 Task: Add Burt's Bees Soft Black Eyeliner to the cart.
Action: Mouse moved to (322, 166)
Screenshot: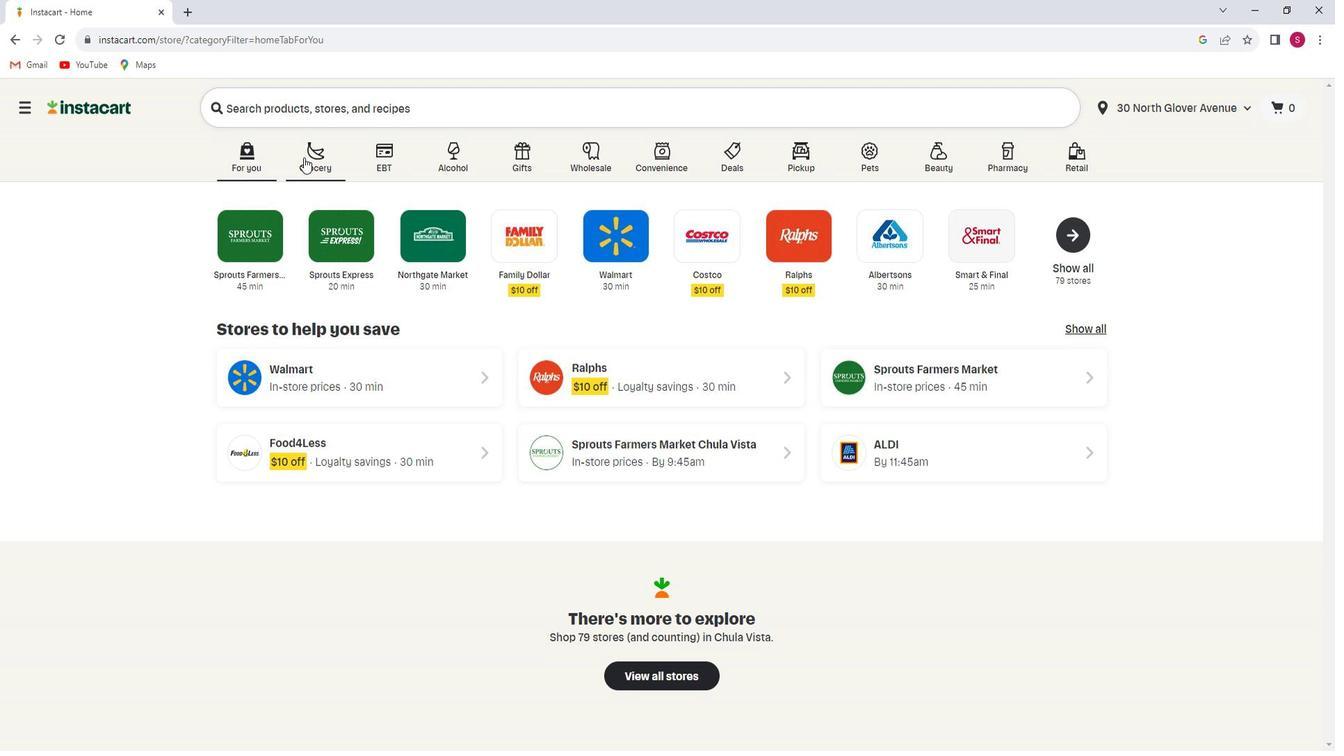 
Action: Mouse pressed left at (322, 166)
Screenshot: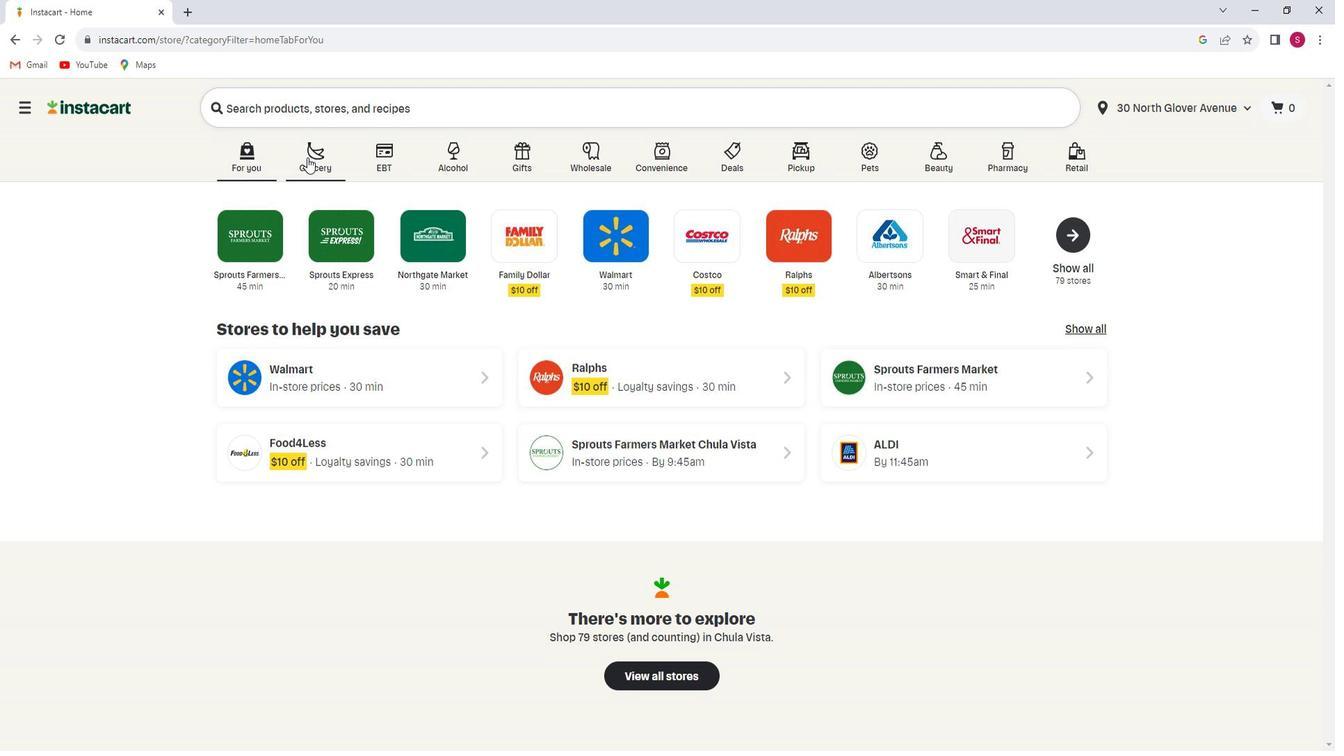 
Action: Mouse moved to (324, 422)
Screenshot: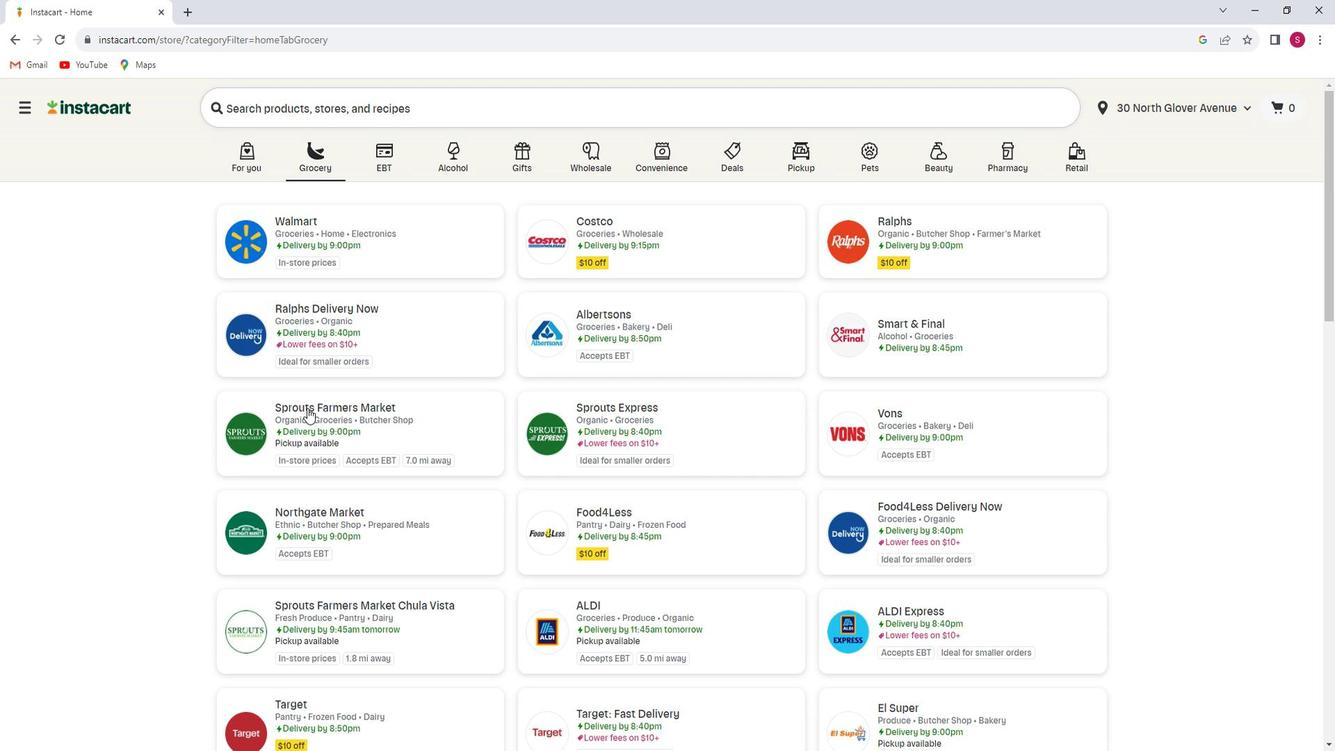 
Action: Mouse pressed left at (324, 422)
Screenshot: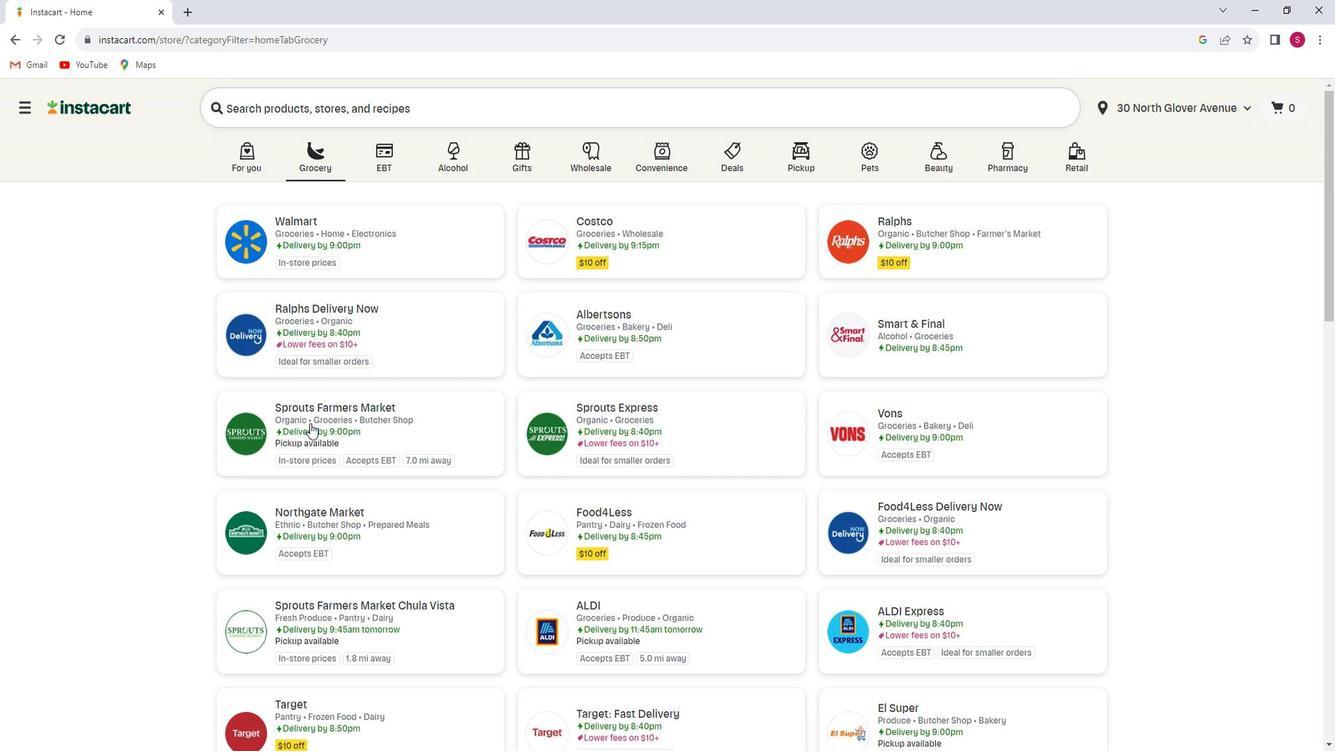 
Action: Mouse moved to (61, 413)
Screenshot: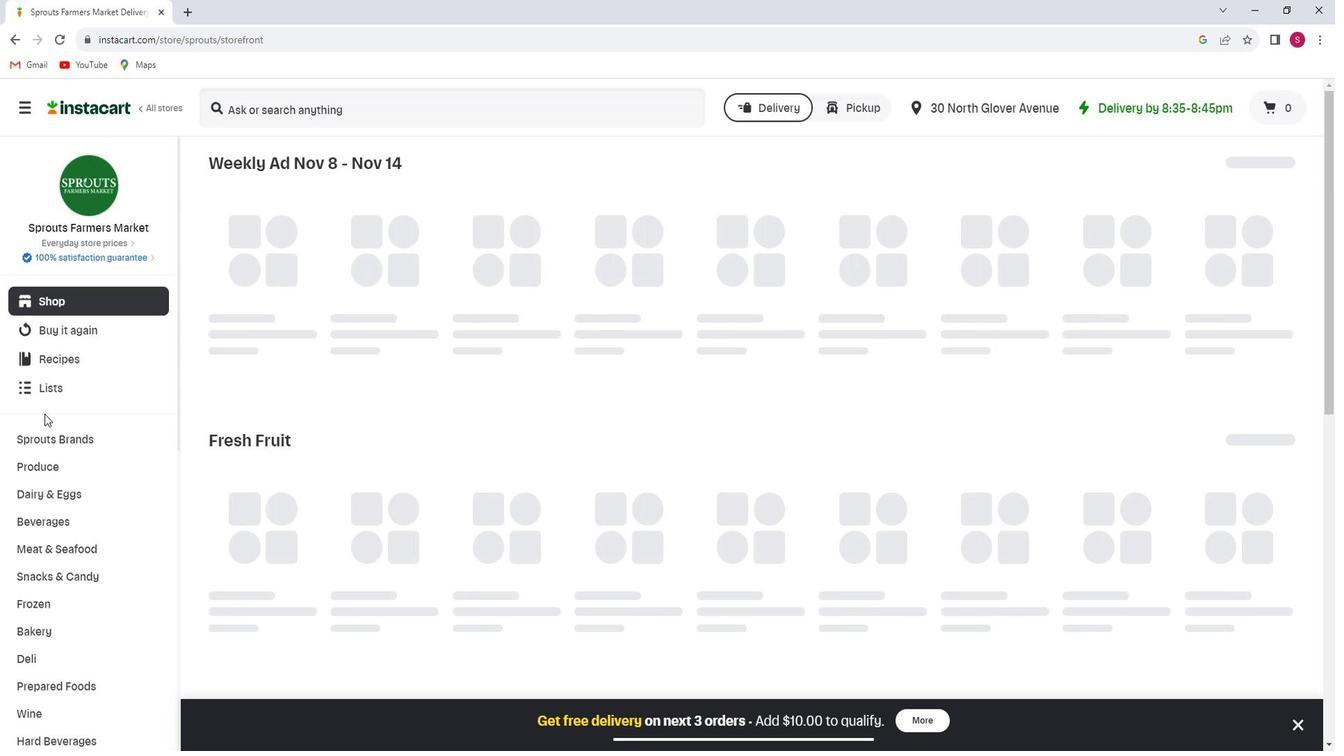 
Action: Mouse scrolled (61, 412) with delta (0, 0)
Screenshot: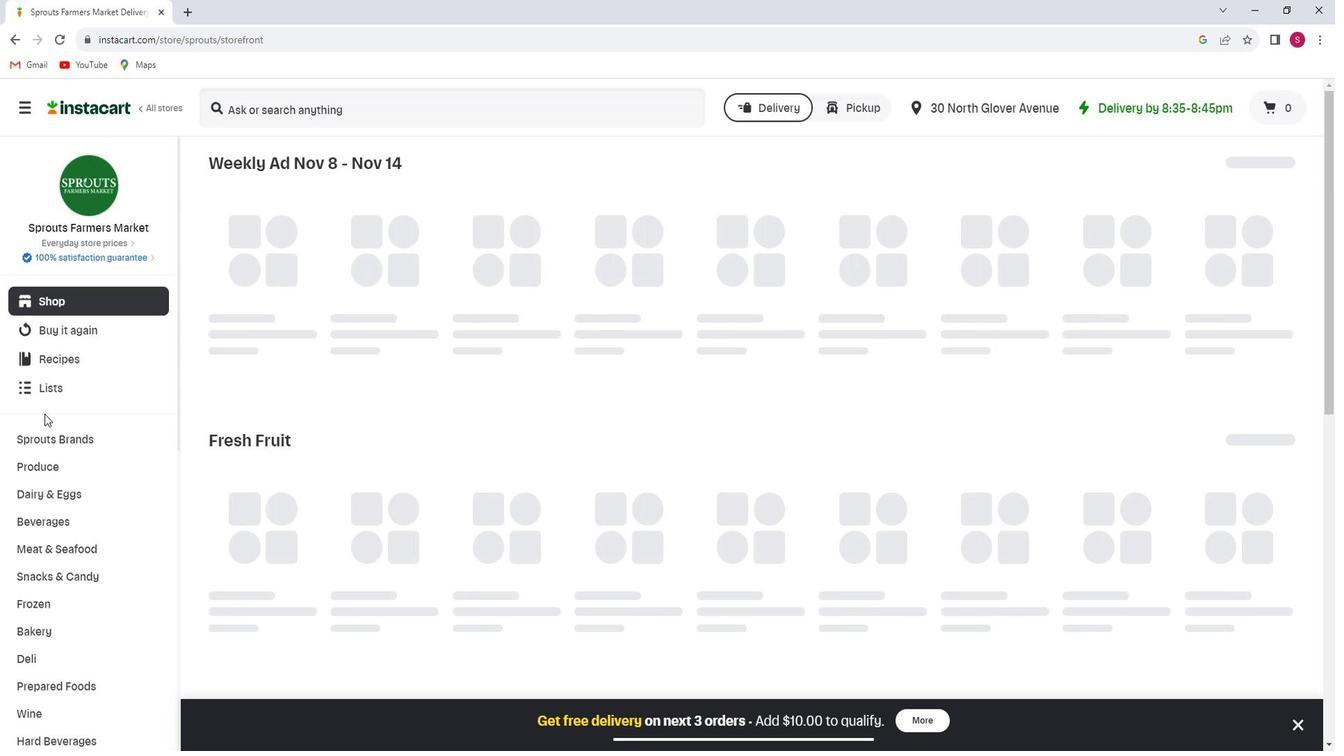 
Action: Mouse moved to (62, 413)
Screenshot: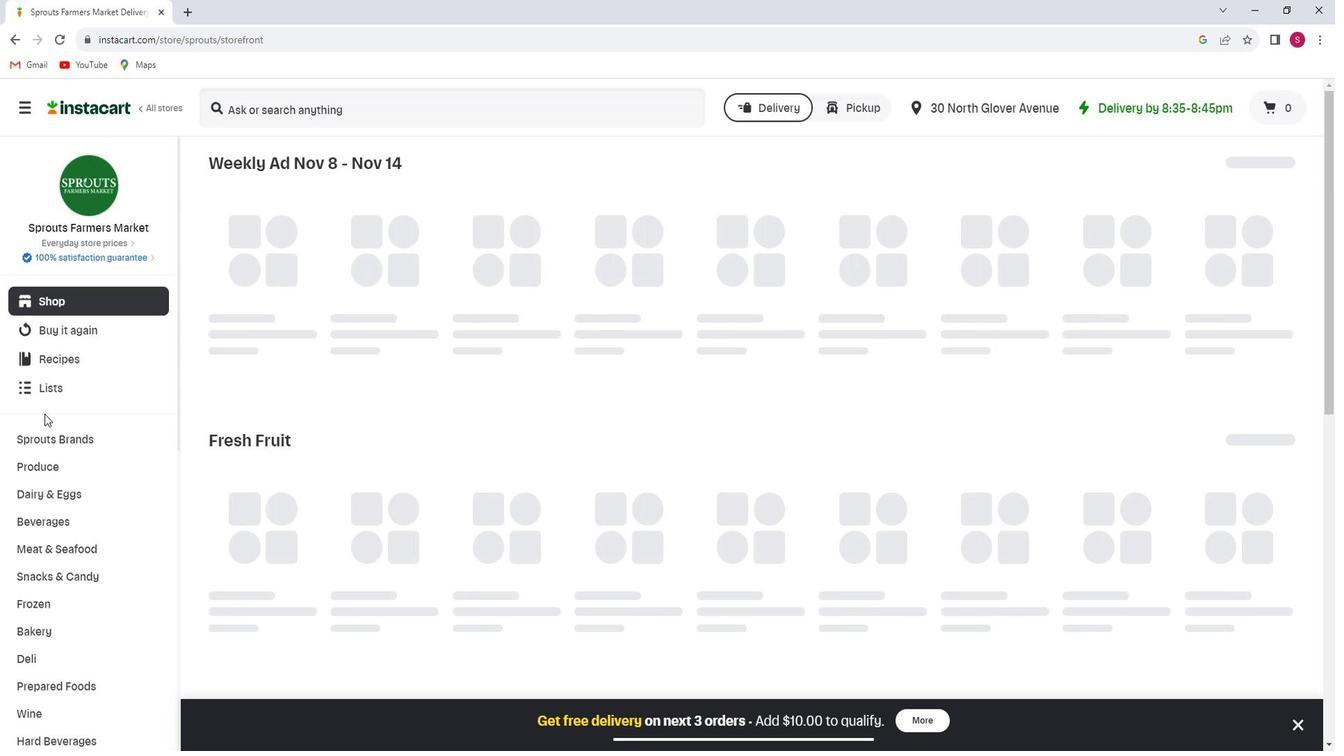 
Action: Mouse scrolled (62, 413) with delta (0, 0)
Screenshot: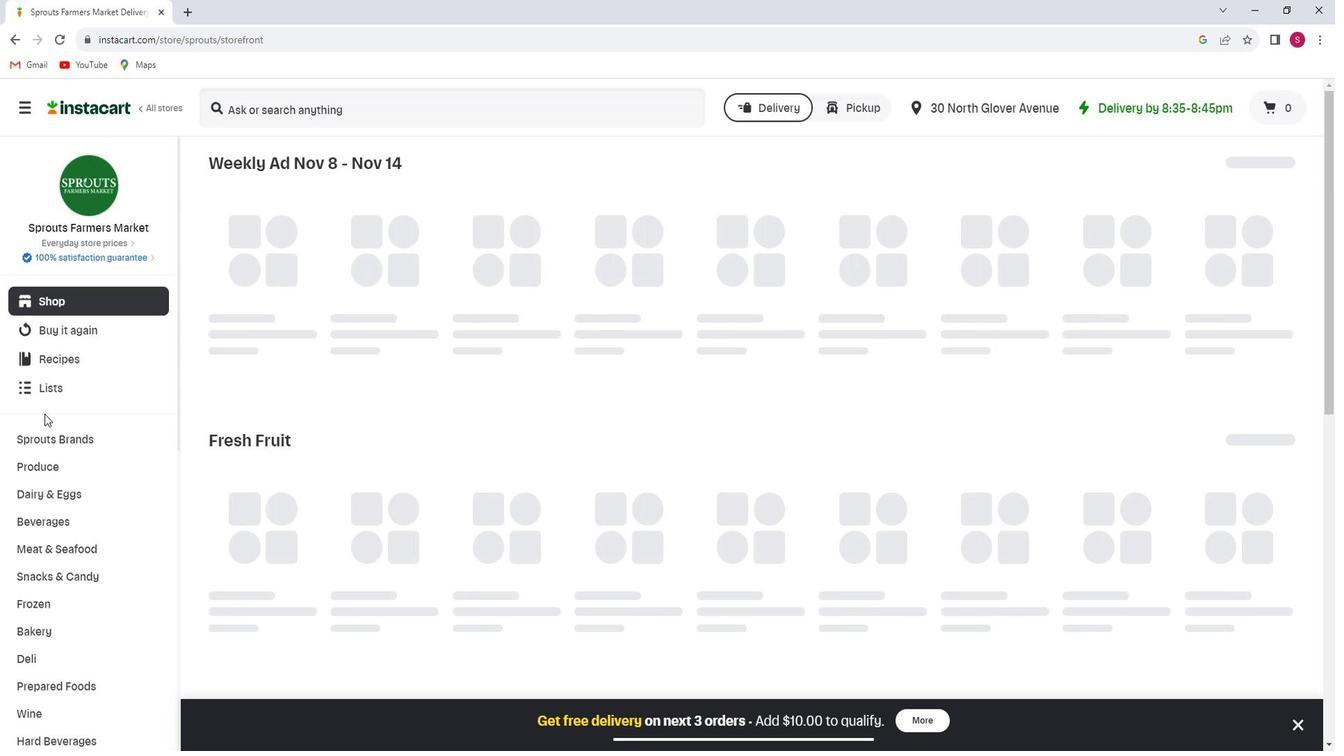 
Action: Mouse scrolled (62, 413) with delta (0, 0)
Screenshot: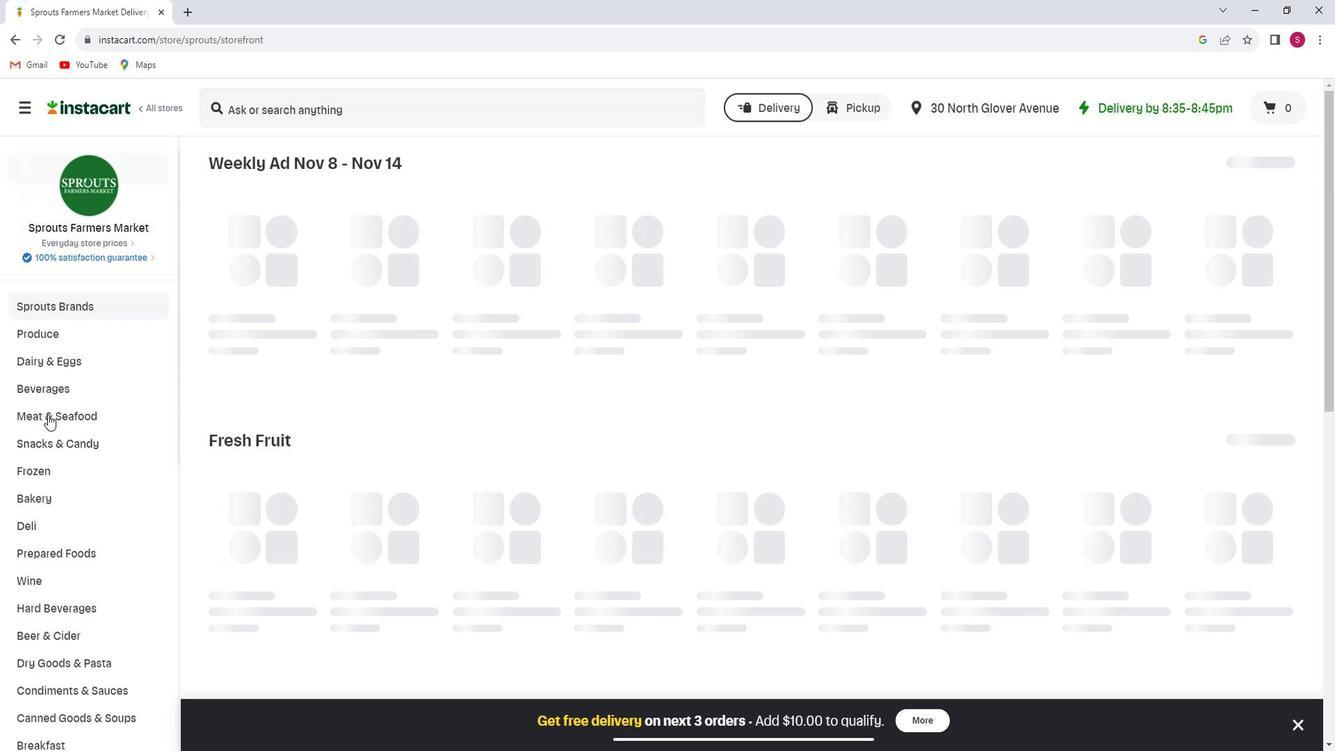 
Action: Mouse scrolled (62, 413) with delta (0, 0)
Screenshot: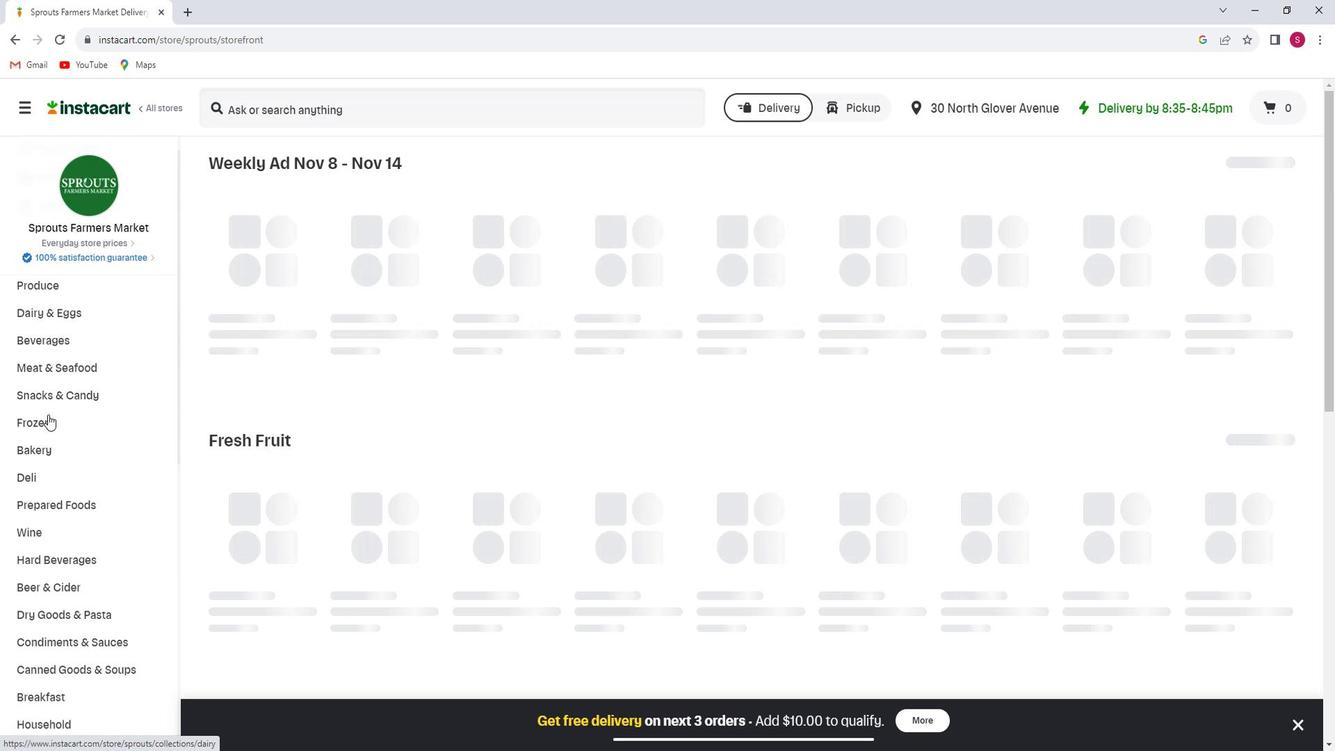 
Action: Mouse scrolled (62, 413) with delta (0, 0)
Screenshot: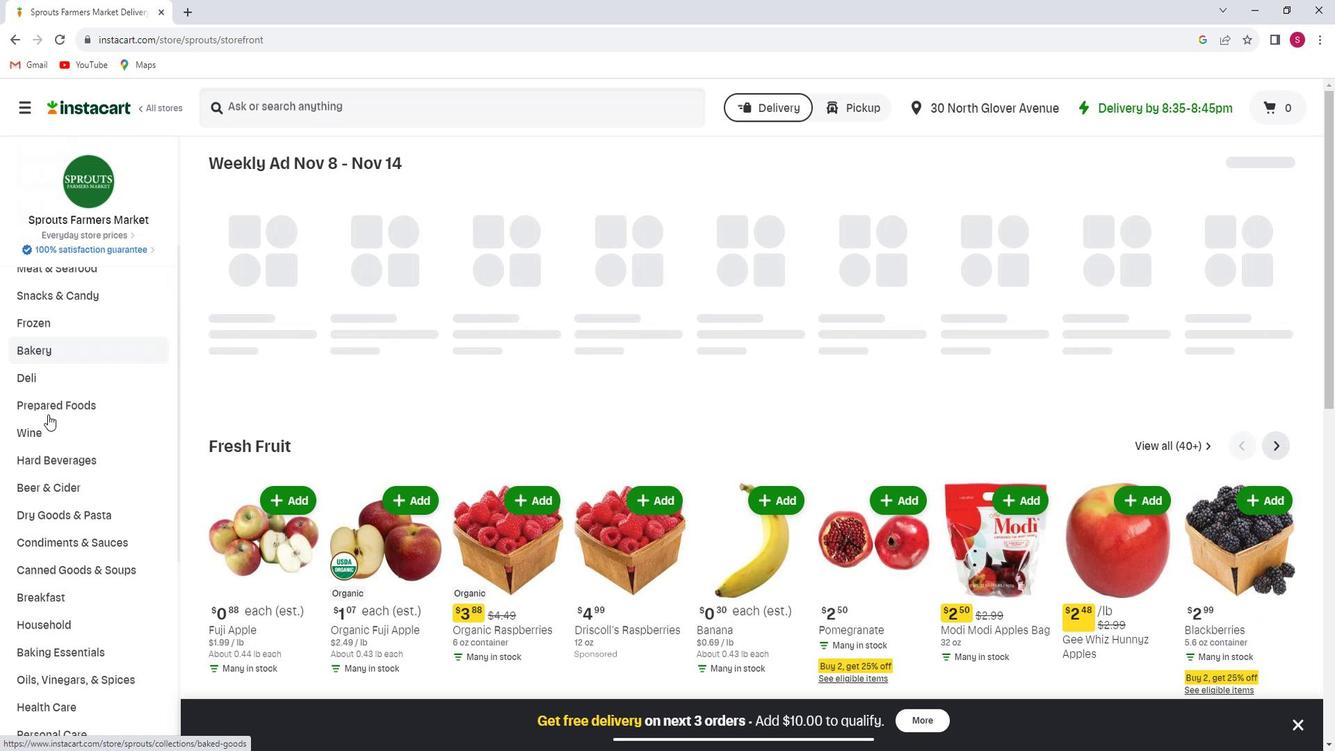 
Action: Mouse scrolled (62, 414) with delta (0, 0)
Screenshot: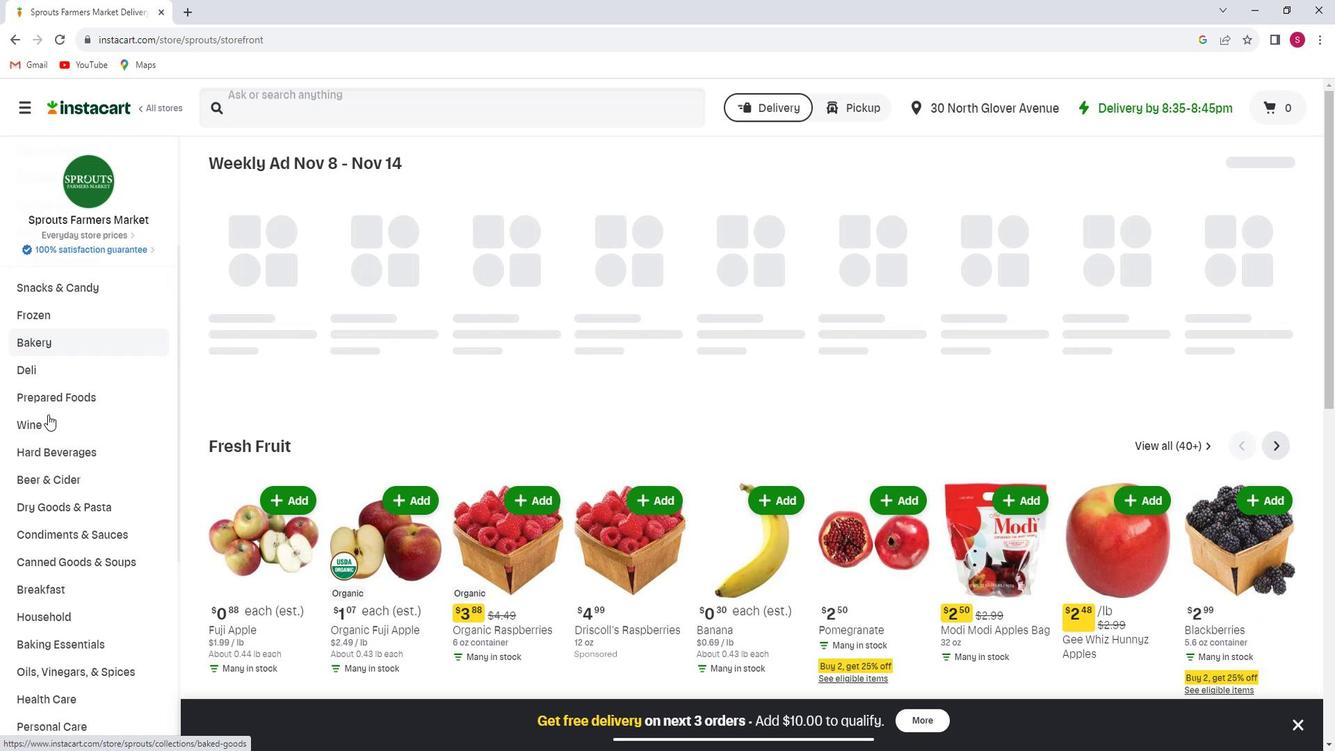 
Action: Mouse scrolled (62, 413) with delta (0, 0)
Screenshot: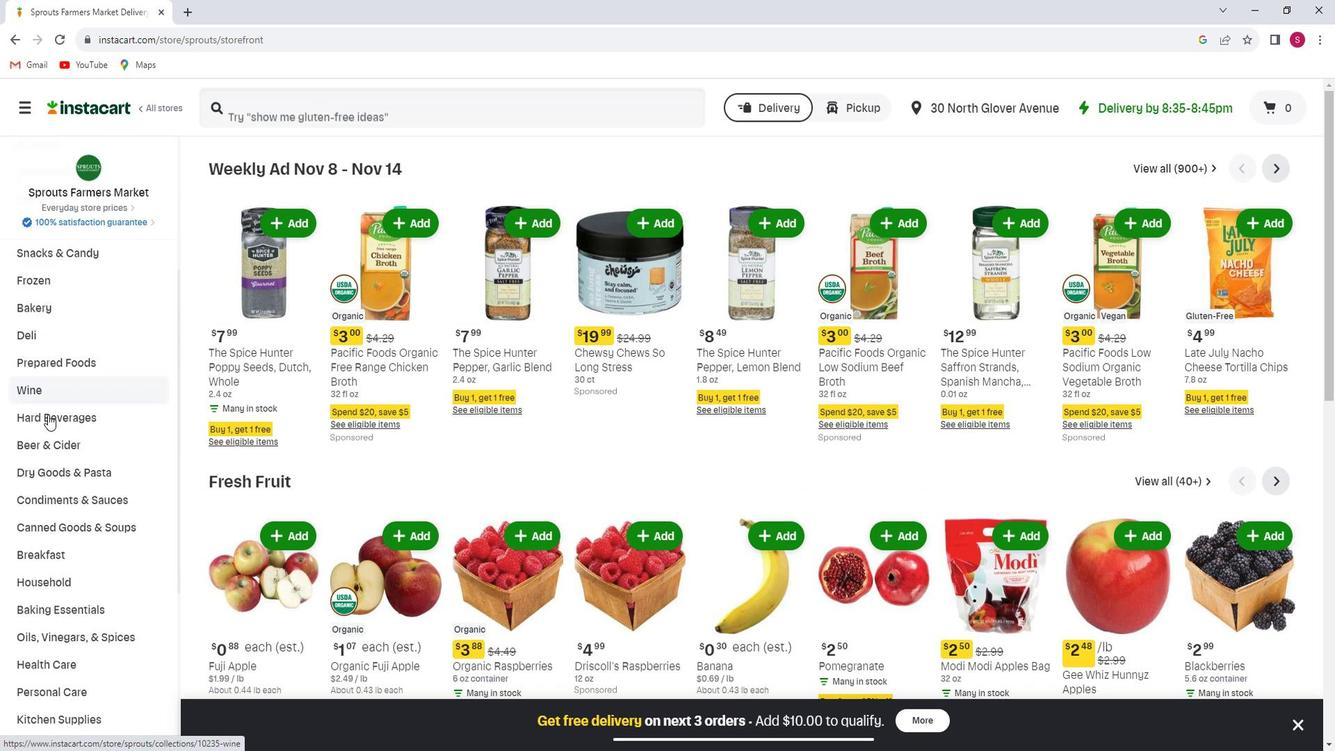 
Action: Mouse scrolled (62, 413) with delta (0, 0)
Screenshot: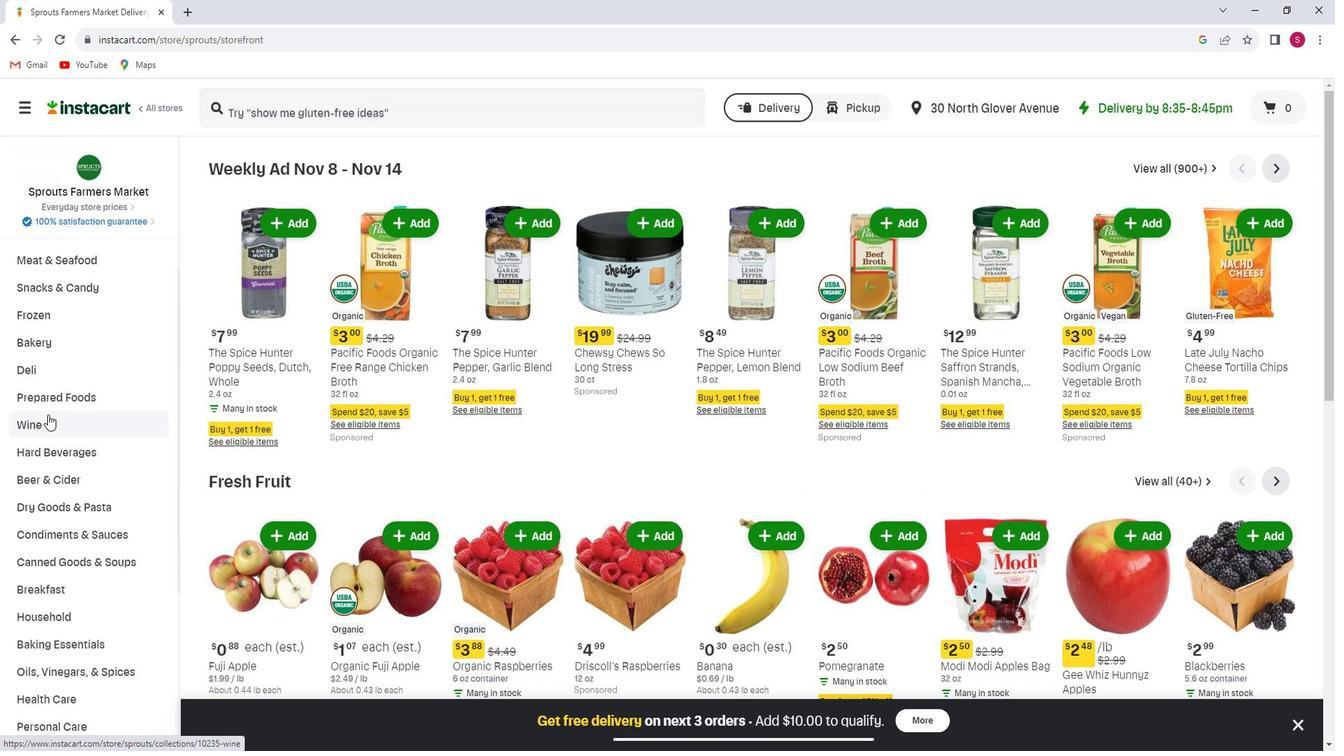 
Action: Mouse scrolled (62, 413) with delta (0, 0)
Screenshot: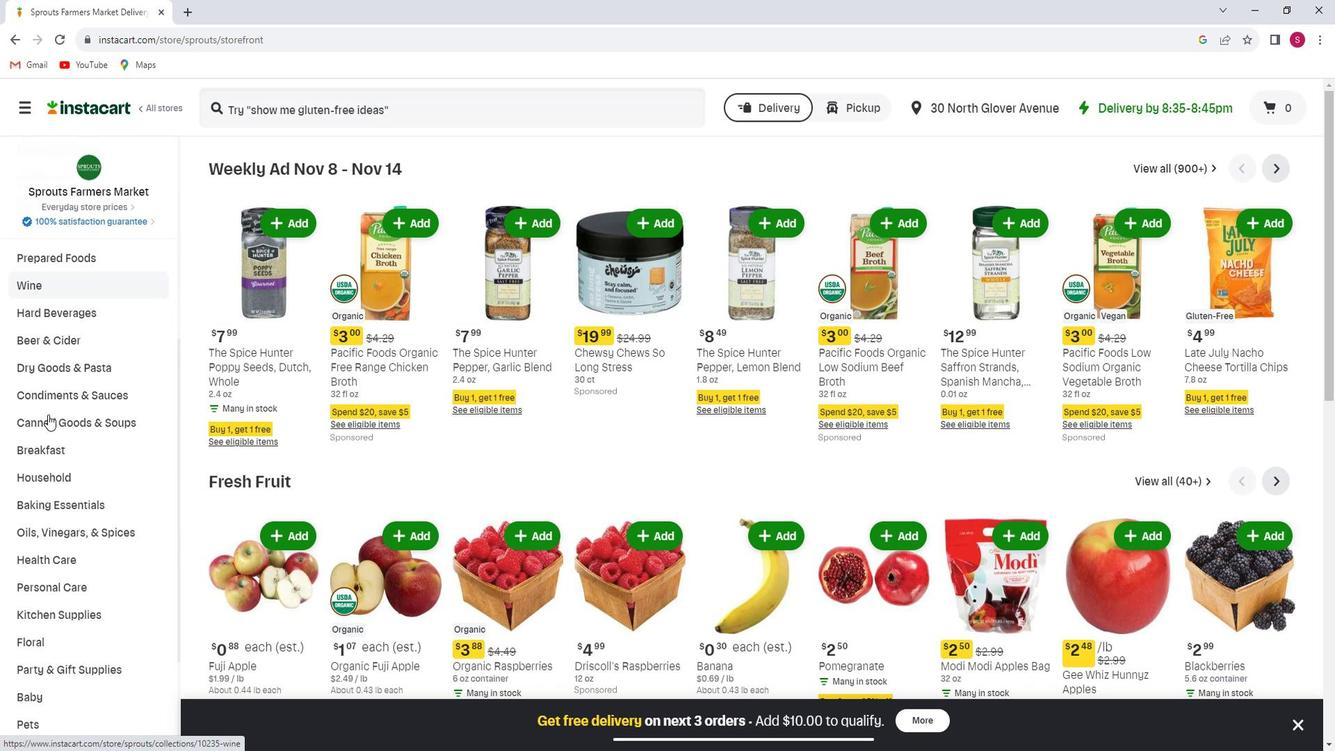 
Action: Mouse moved to (78, 502)
Screenshot: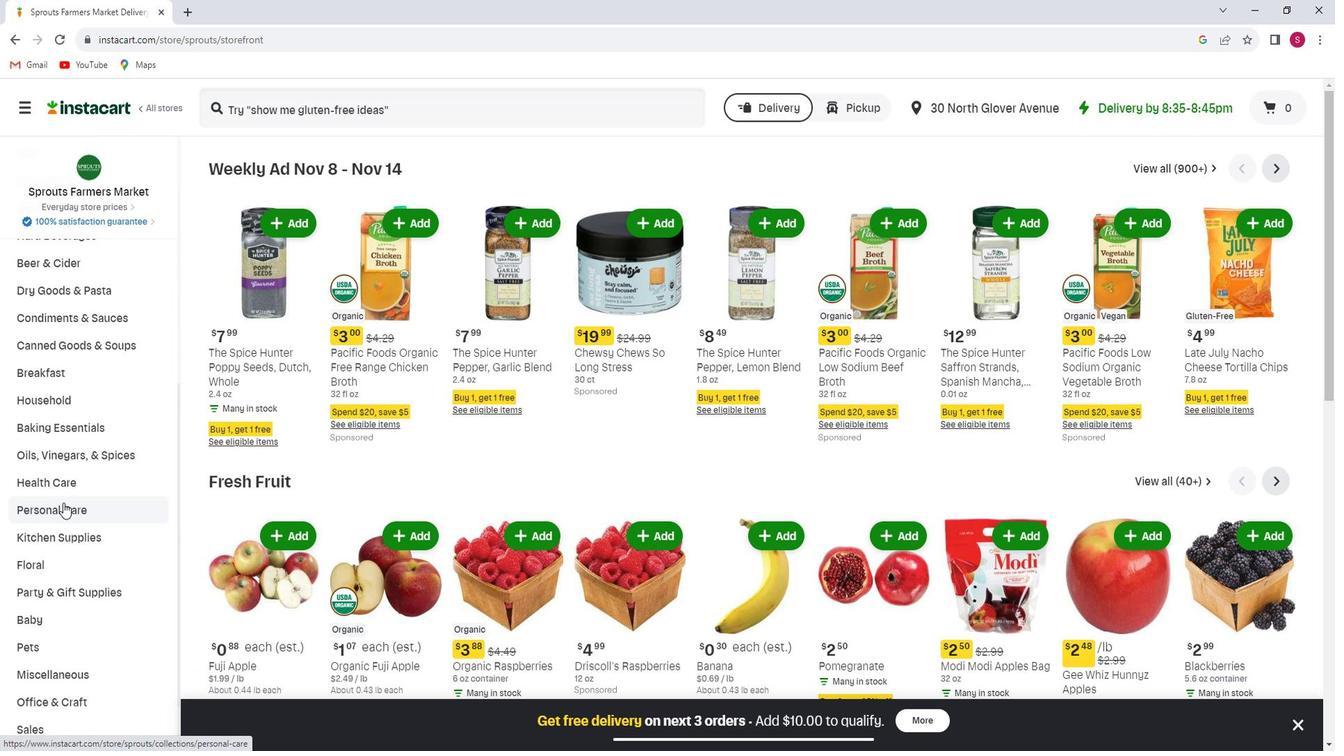 
Action: Mouse pressed left at (78, 502)
Screenshot: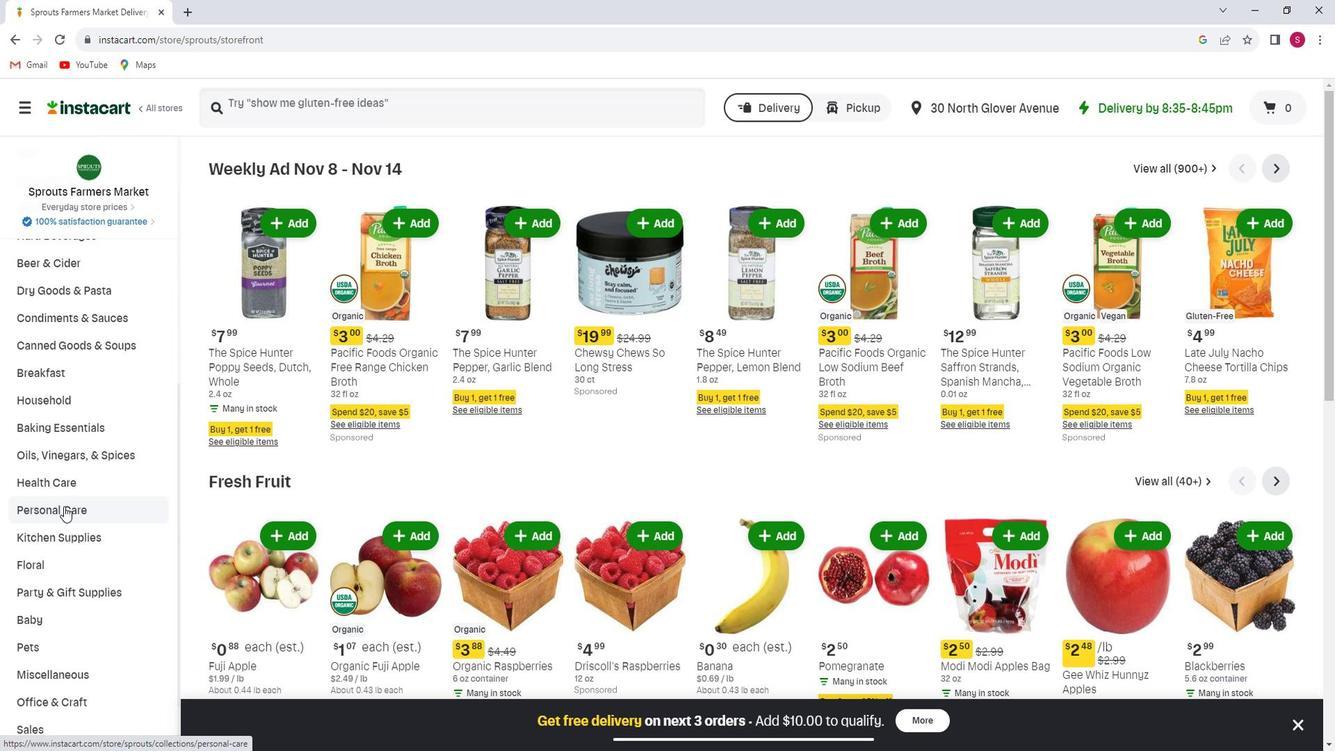 
Action: Mouse moved to (1223, 214)
Screenshot: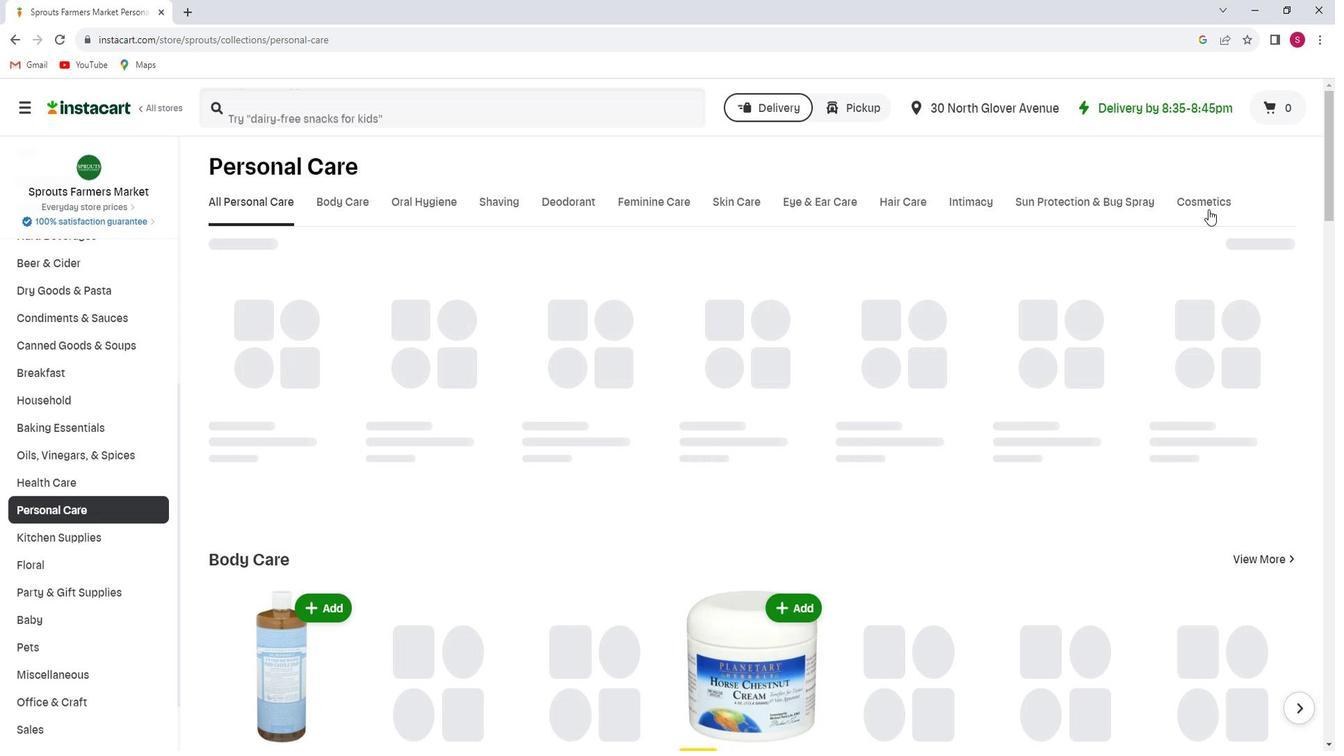
Action: Mouse pressed left at (1223, 214)
Screenshot: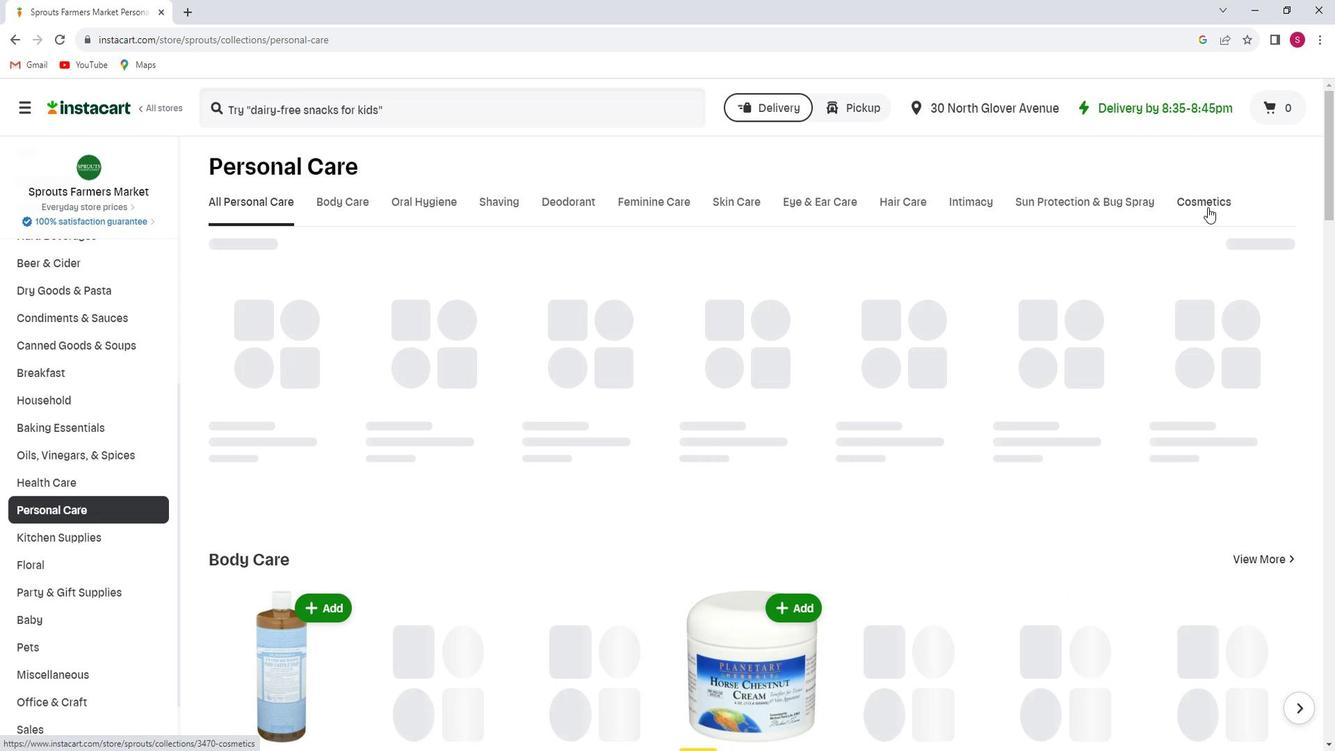 
Action: Mouse moved to (333, 280)
Screenshot: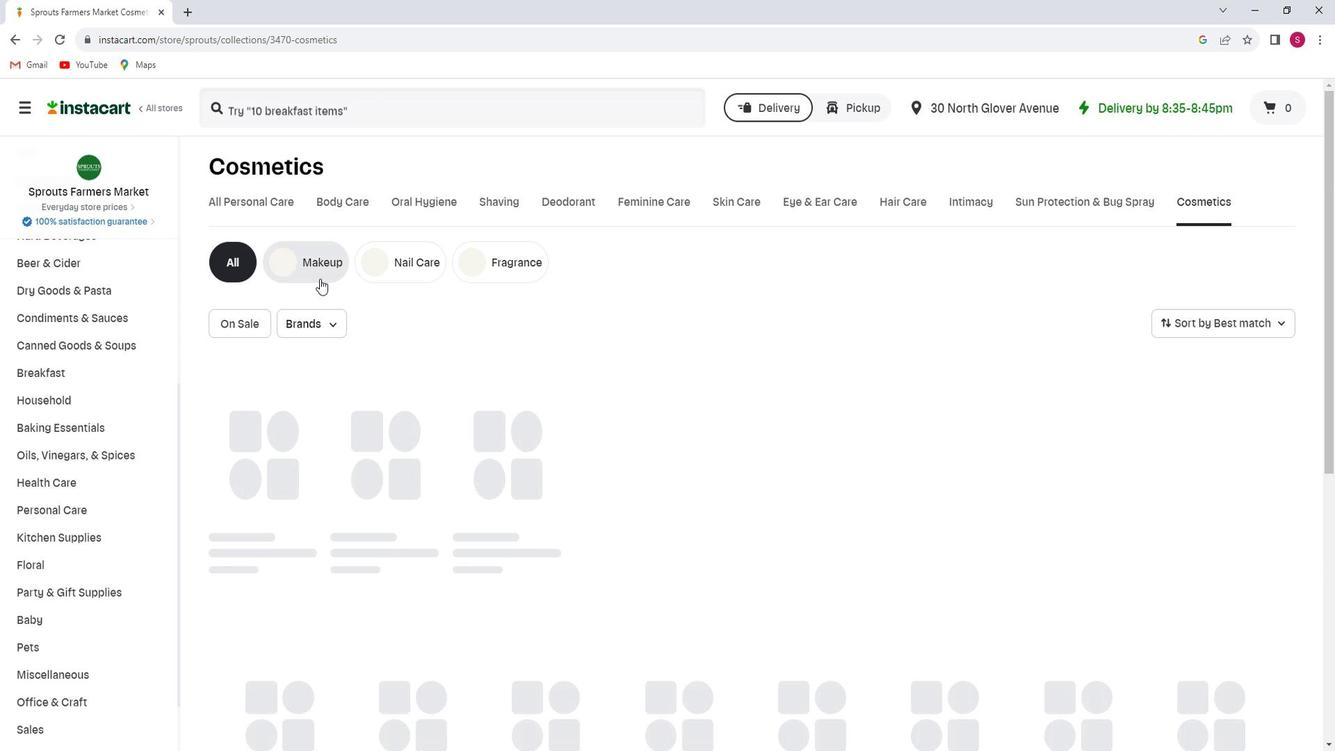 
Action: Mouse pressed left at (333, 280)
Screenshot: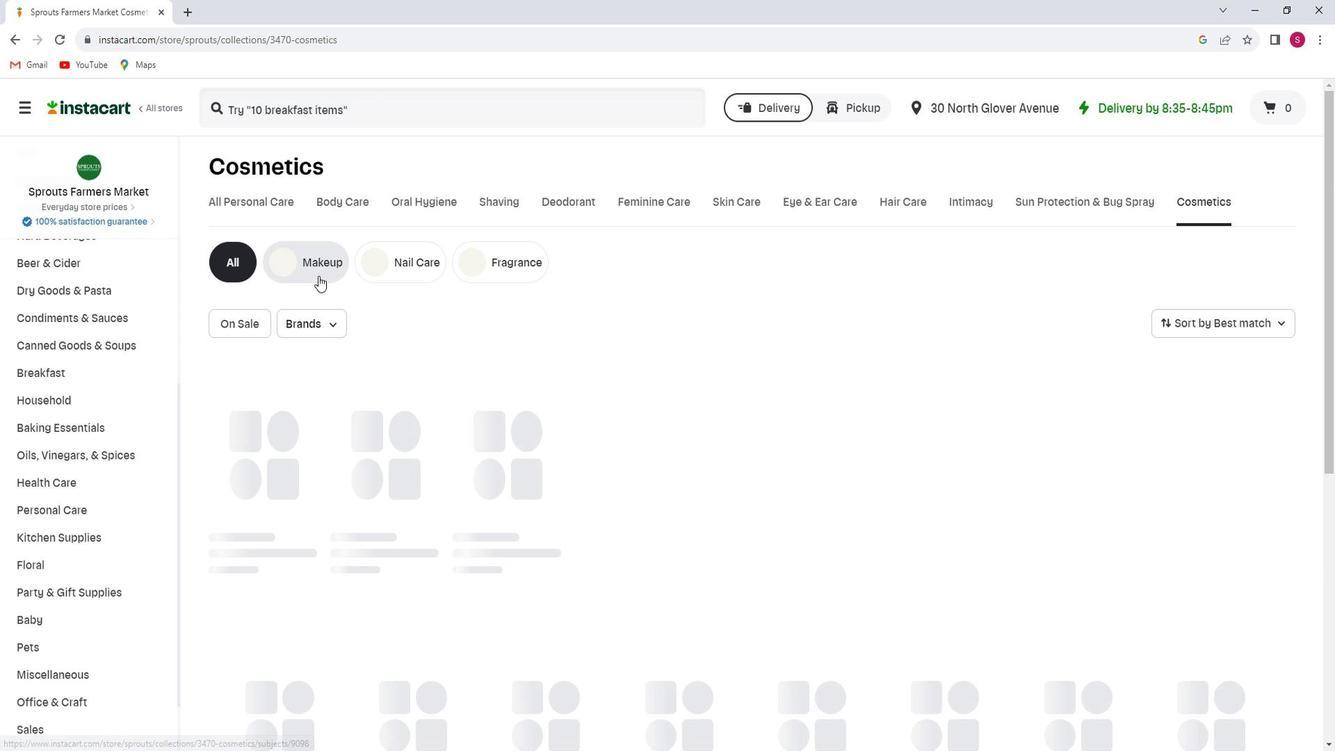 
Action: Mouse moved to (383, 110)
Screenshot: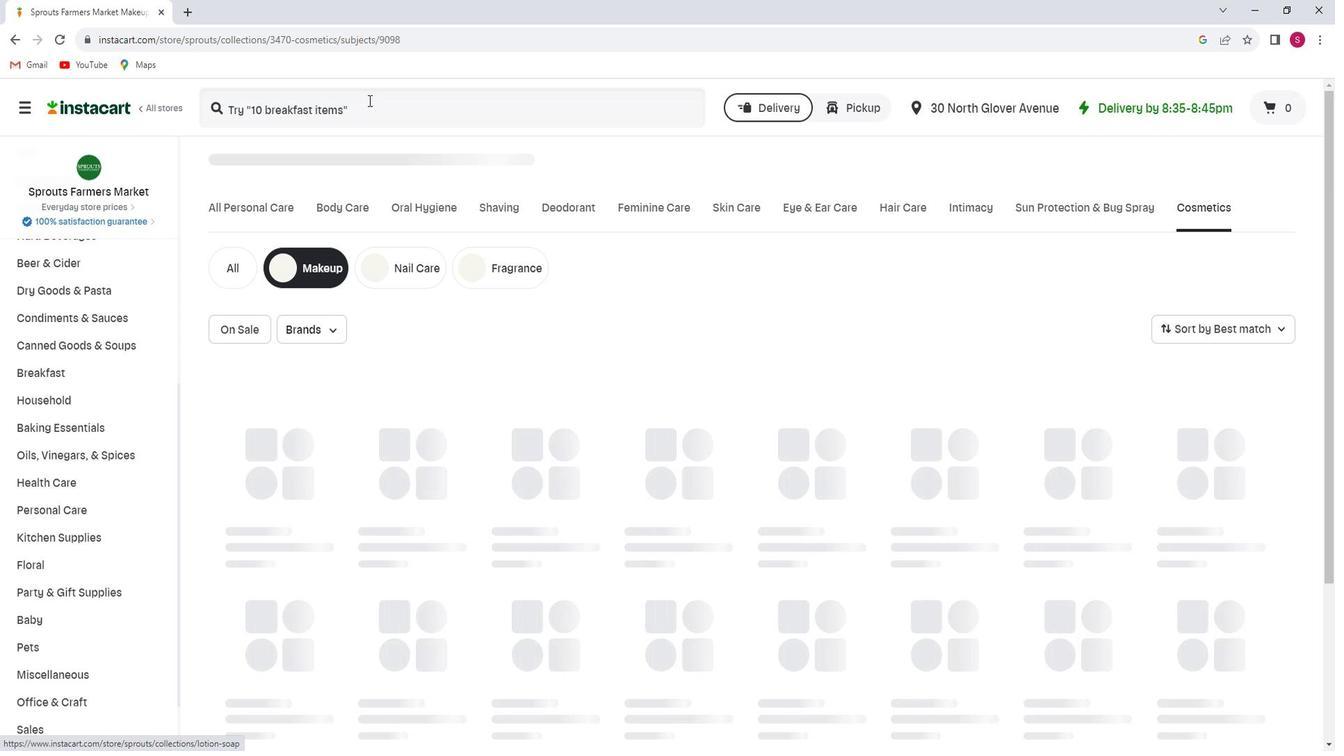 
Action: Mouse pressed left at (383, 110)
Screenshot: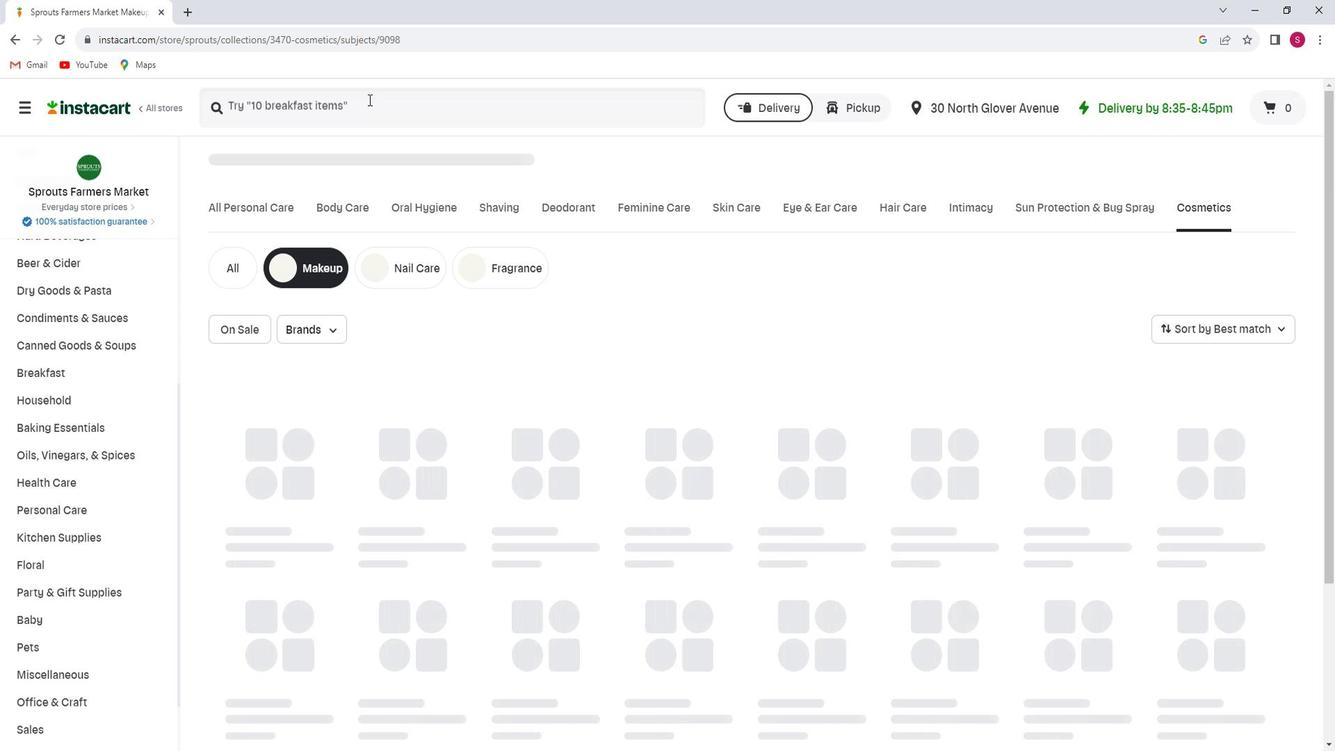 
Action: Key pressed <Key.shift>Burt's<Key.space><Key.shift>Bees<Key.space><Key.shift>Soft<Key.space><Key.shift>Black<Key.space><Key.shift>Eyeliner<Key.enter>
Screenshot: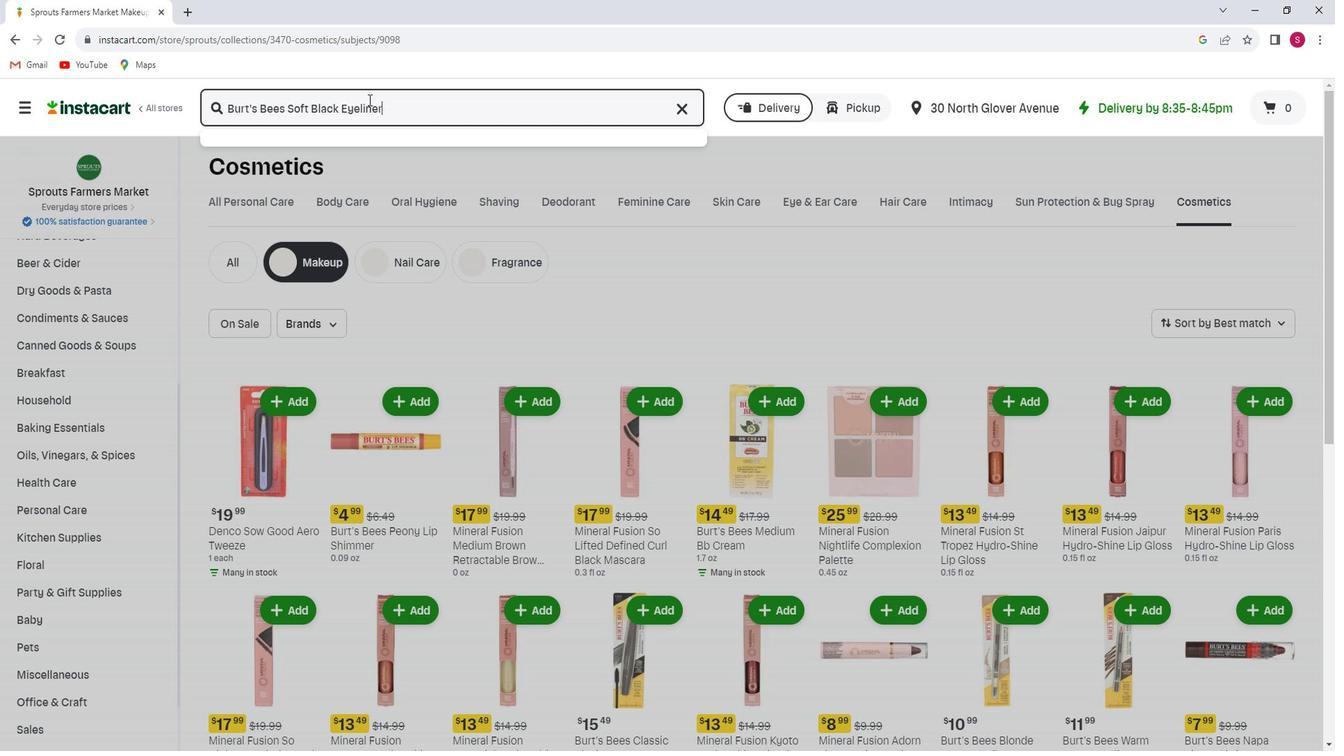 
Action: Mouse moved to (398, 234)
Screenshot: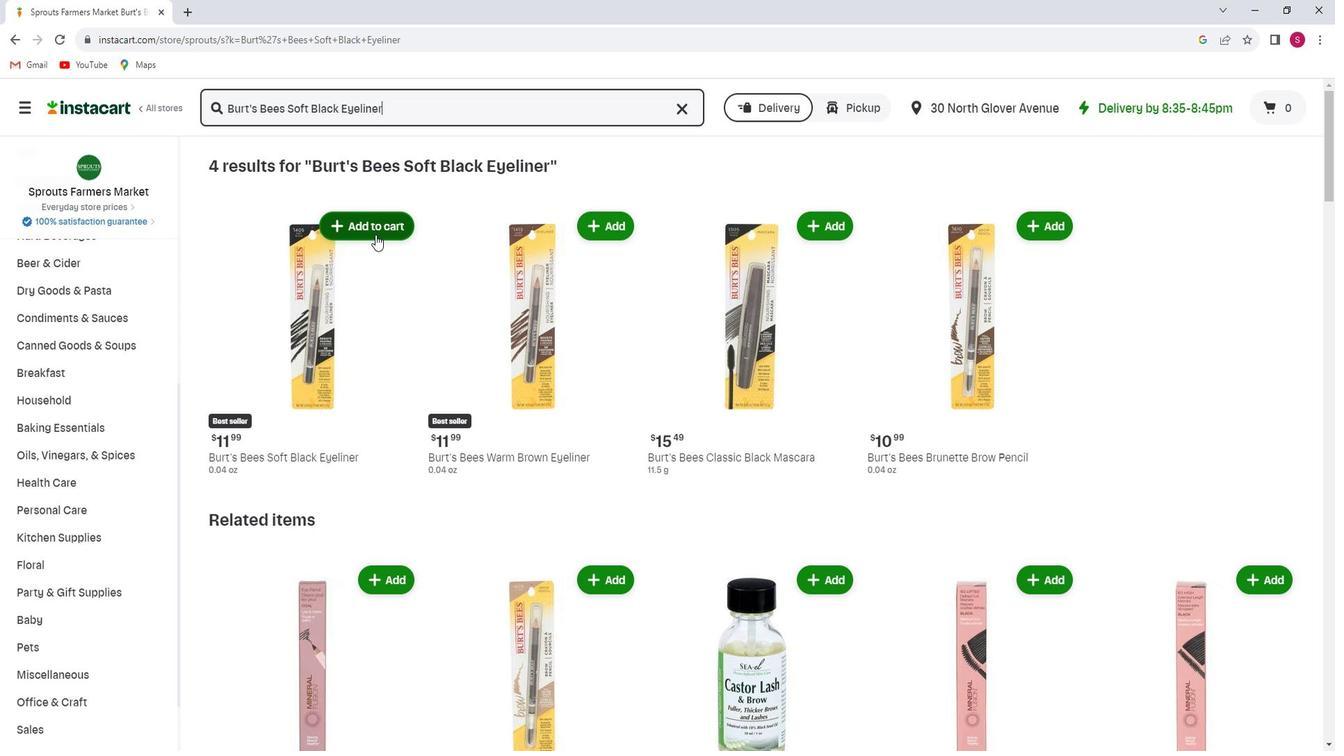 
Action: Mouse pressed left at (398, 234)
Screenshot: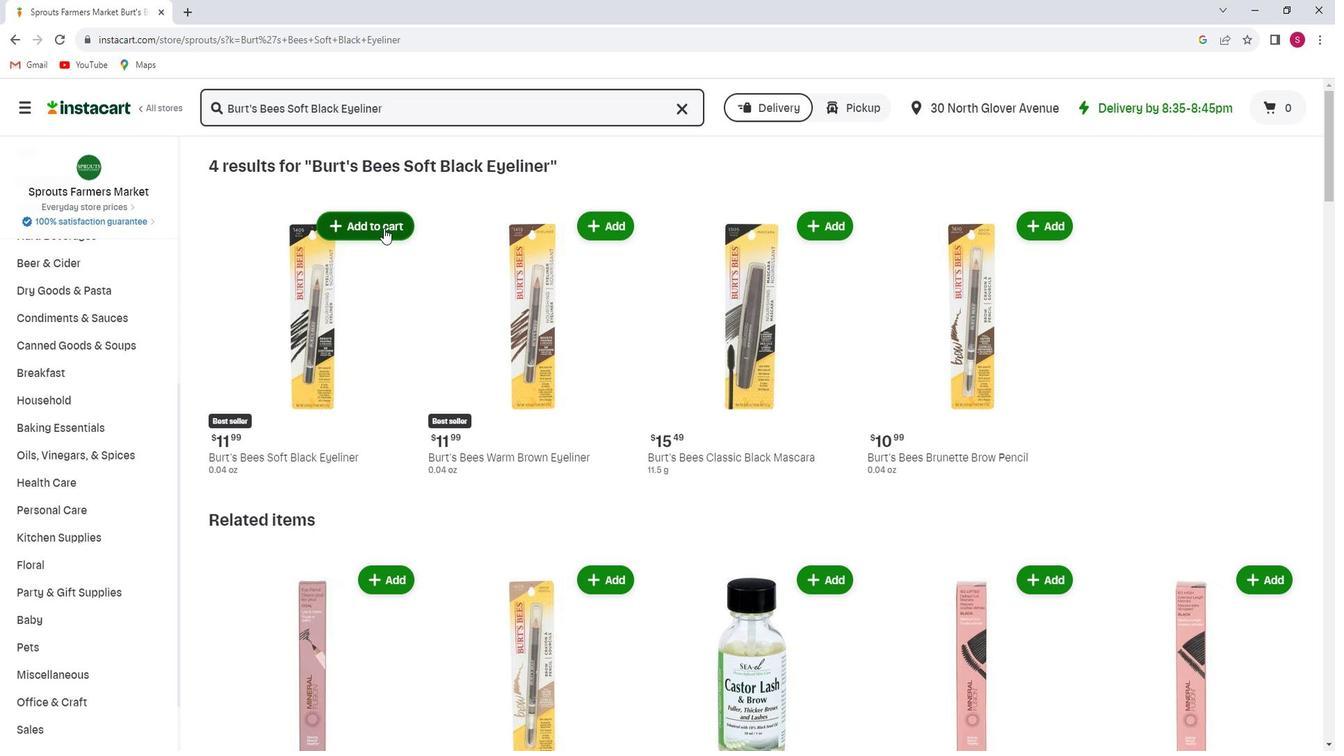 
Action: Mouse moved to (400, 305)
Screenshot: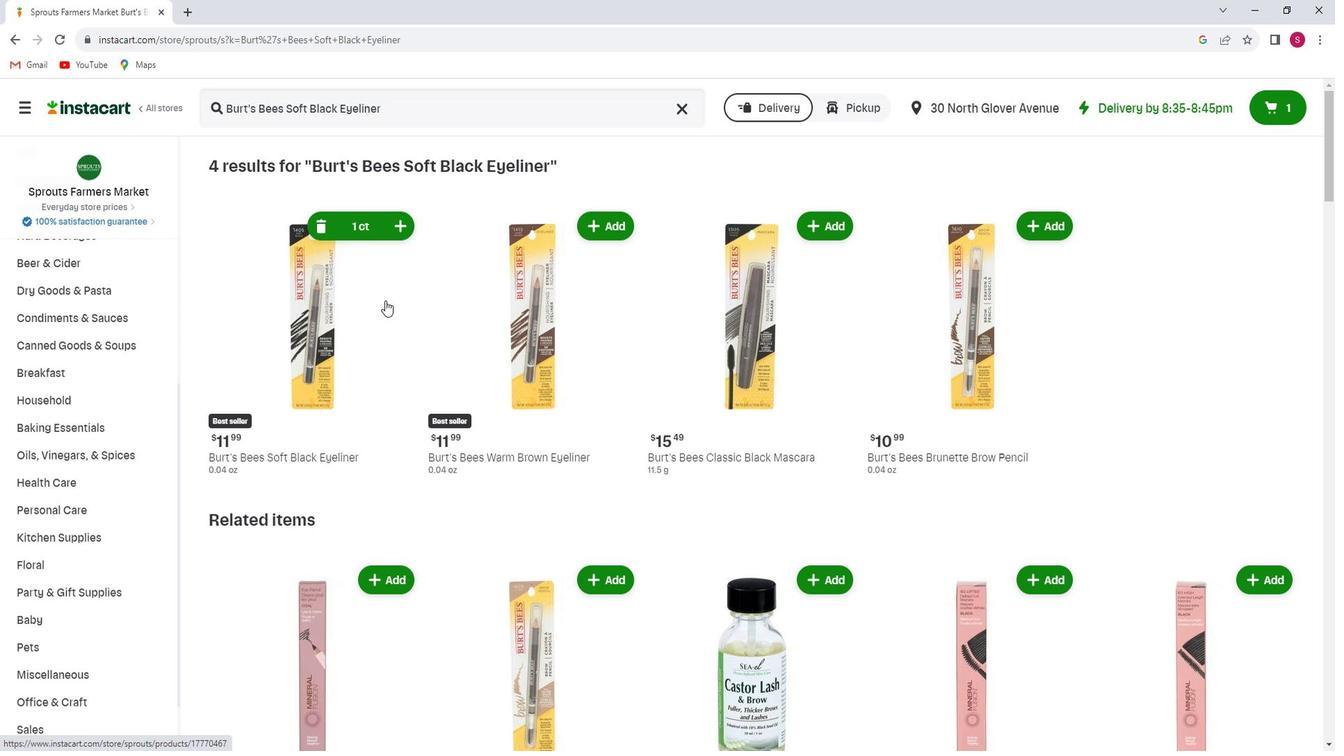 
